Task: Create a rule when a start date between 1 working days from now is removed from a card by me.
Action: Mouse pressed left at (754, 207)
Screenshot: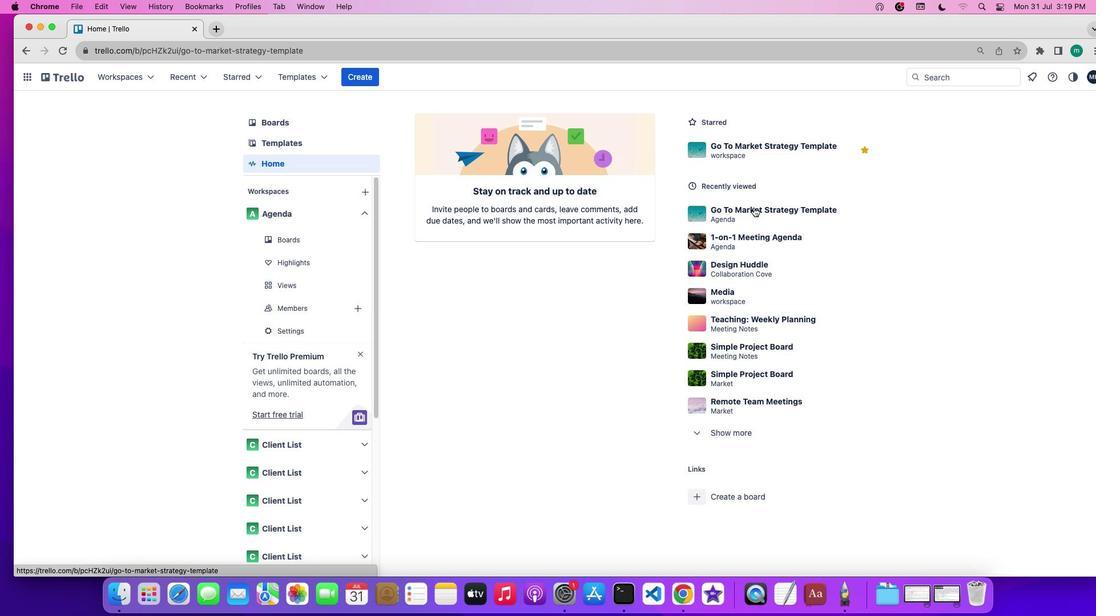 
Action: Mouse moved to (996, 247)
Screenshot: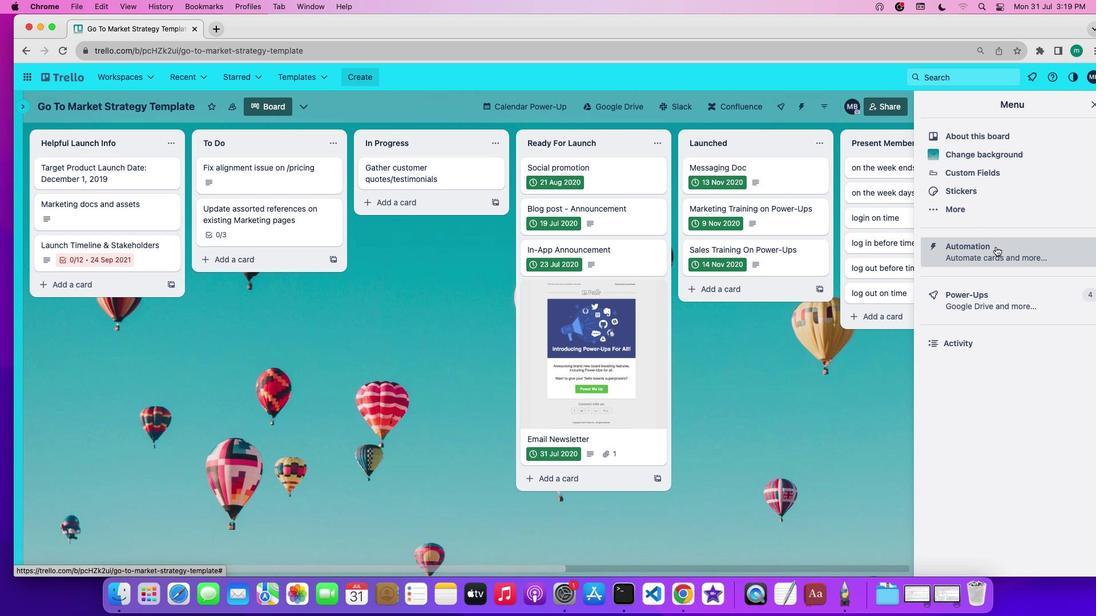 
Action: Mouse pressed left at (996, 247)
Screenshot: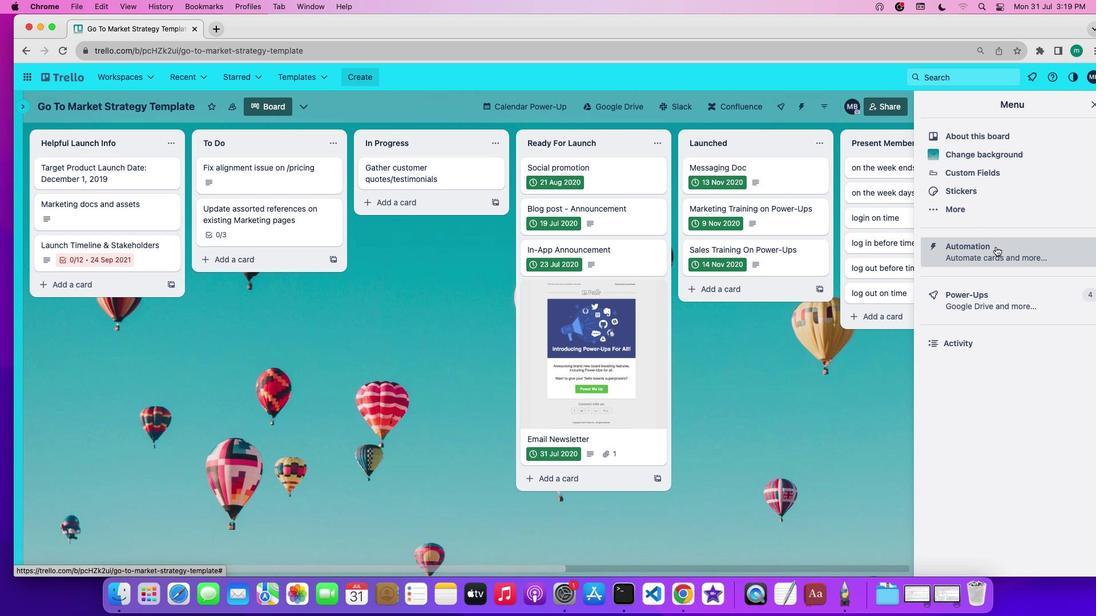 
Action: Mouse moved to (34, 203)
Screenshot: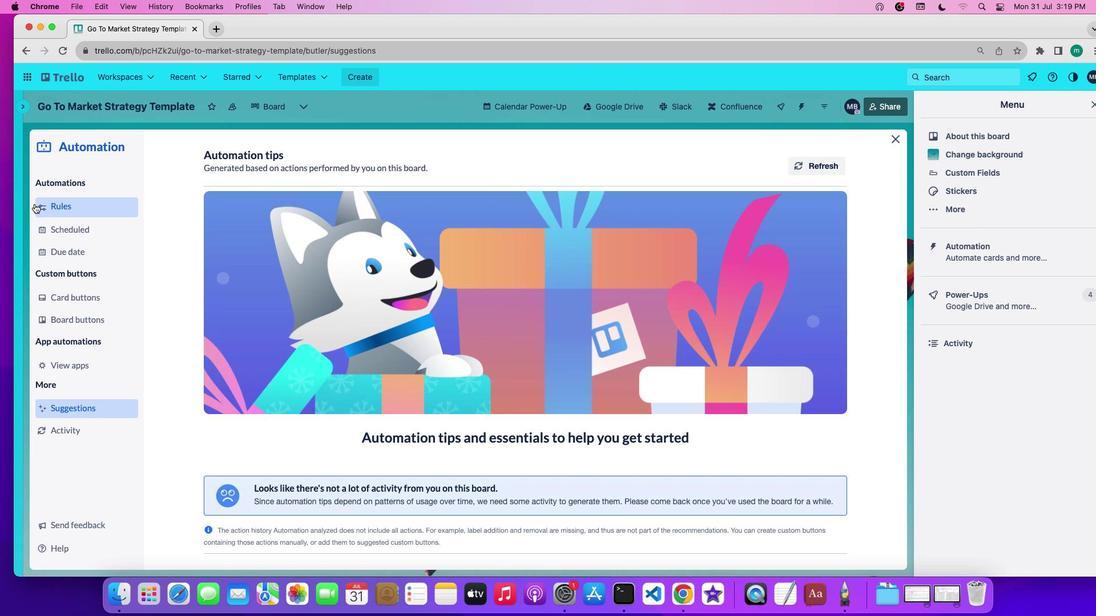 
Action: Mouse pressed left at (34, 203)
Screenshot: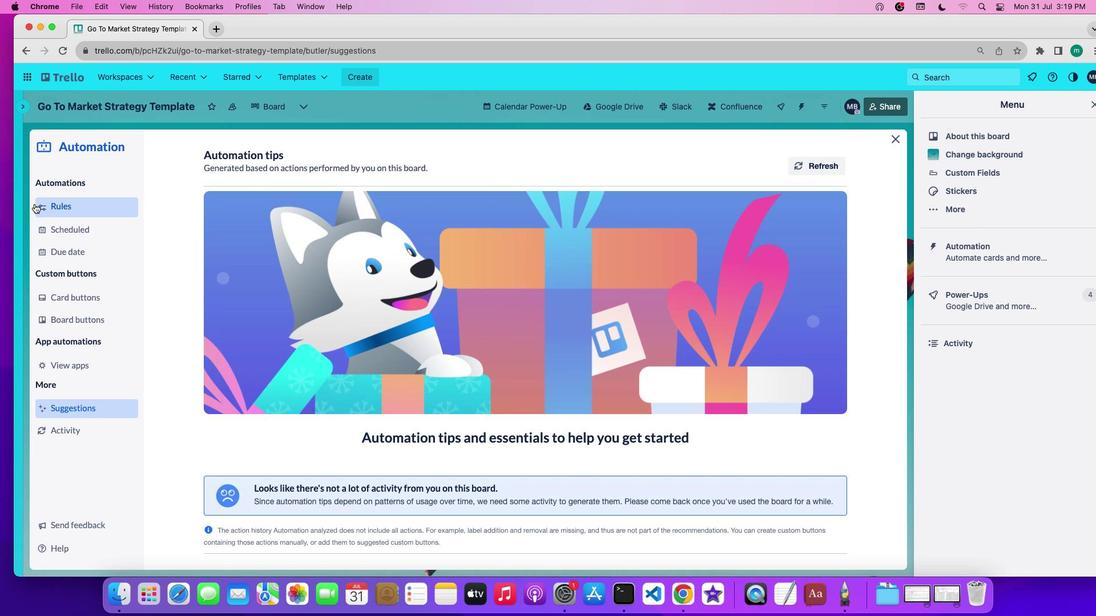 
Action: Mouse moved to (270, 406)
Screenshot: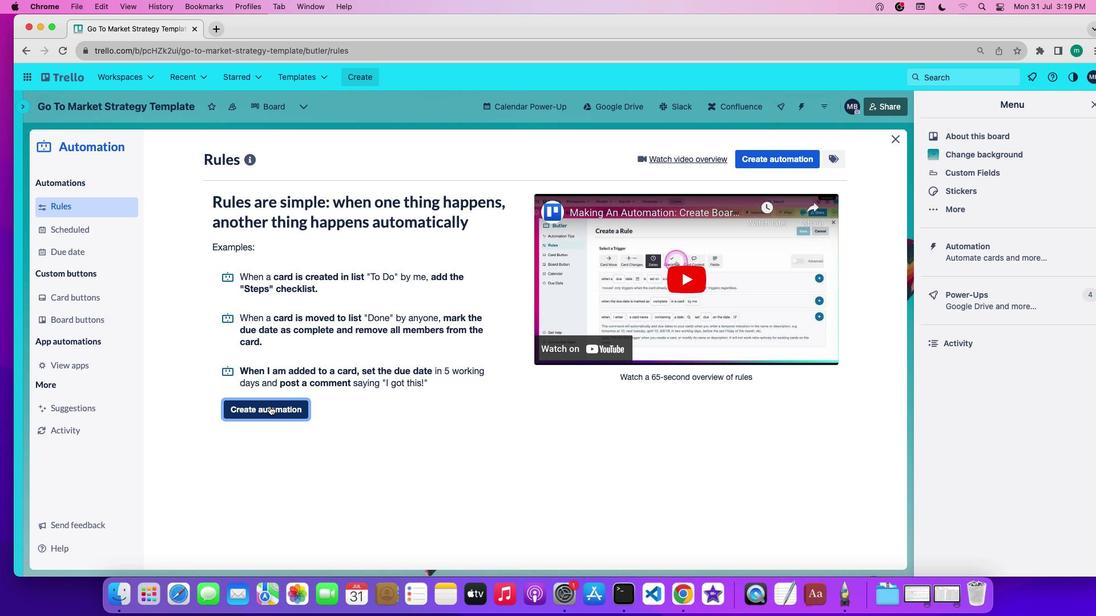 
Action: Mouse pressed left at (270, 406)
Screenshot: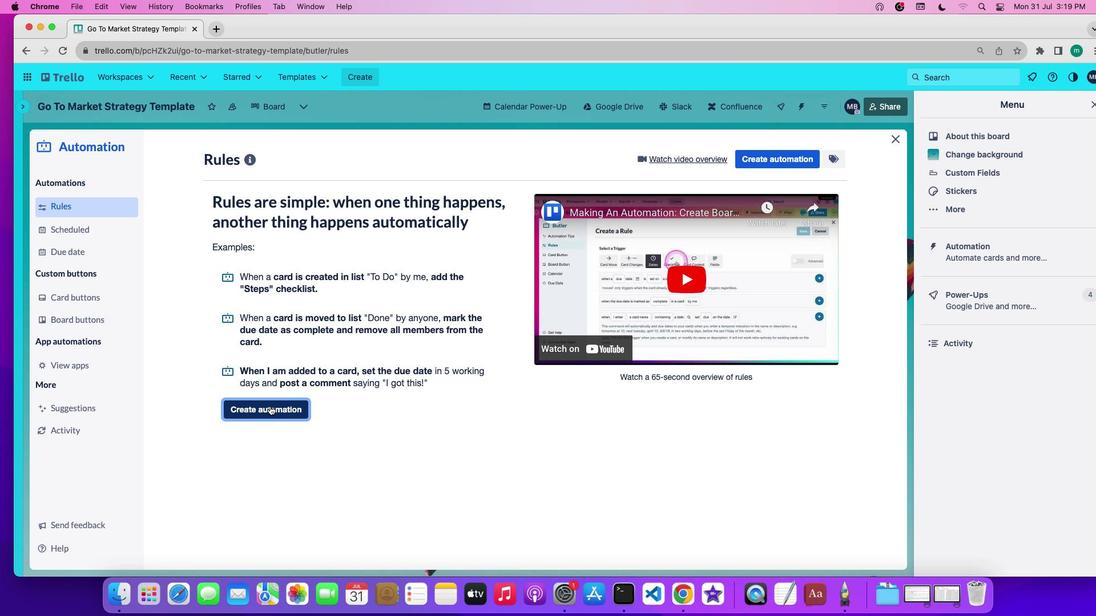 
Action: Mouse moved to (532, 263)
Screenshot: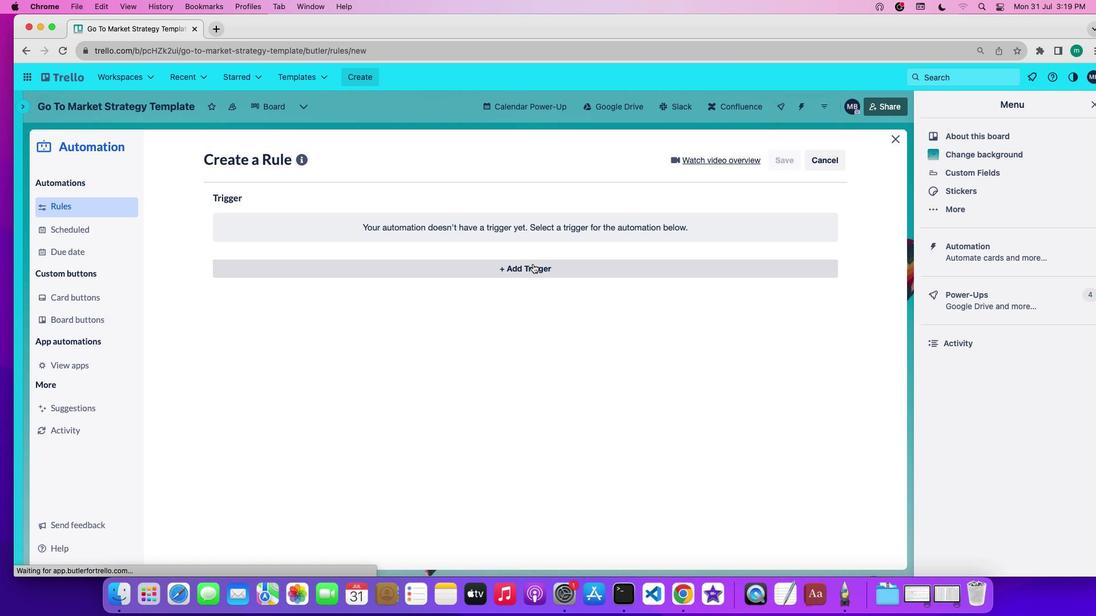 
Action: Mouse pressed left at (532, 263)
Screenshot: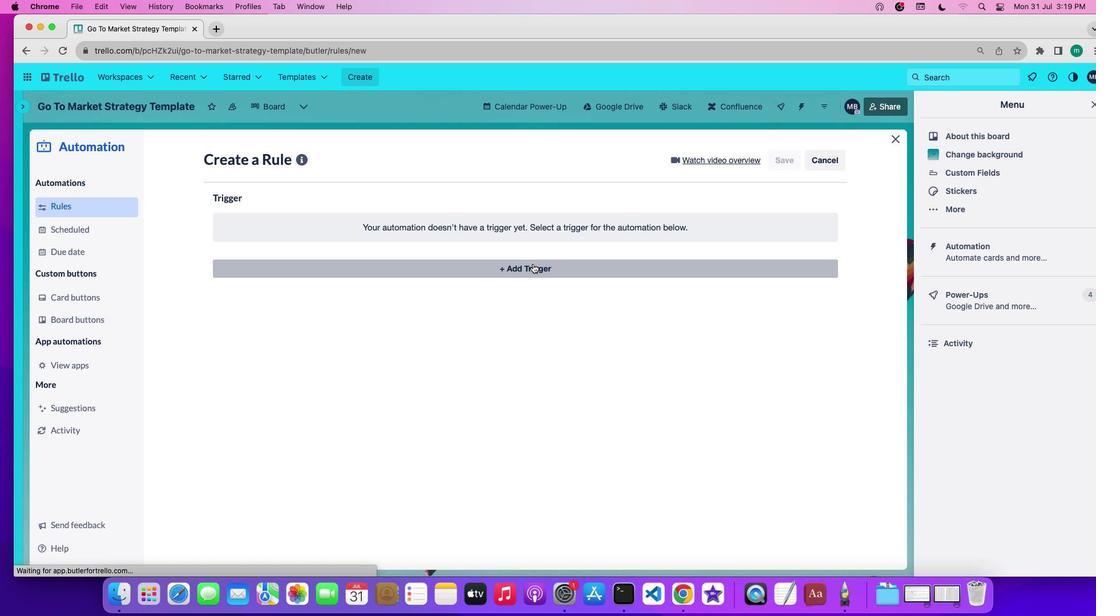 
Action: Mouse moved to (340, 305)
Screenshot: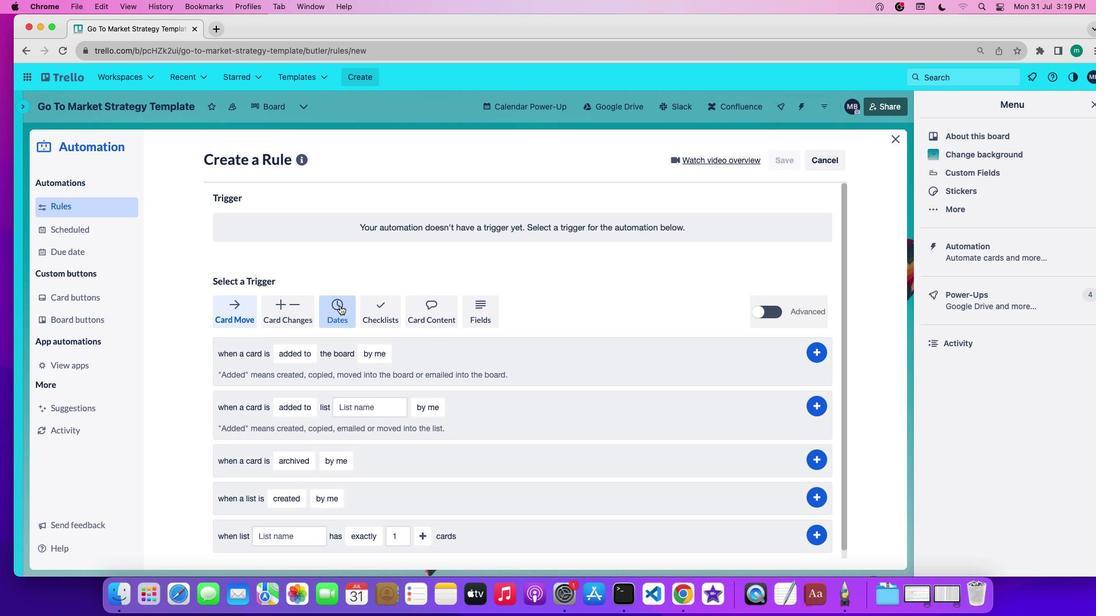 
Action: Mouse pressed left at (340, 305)
Screenshot: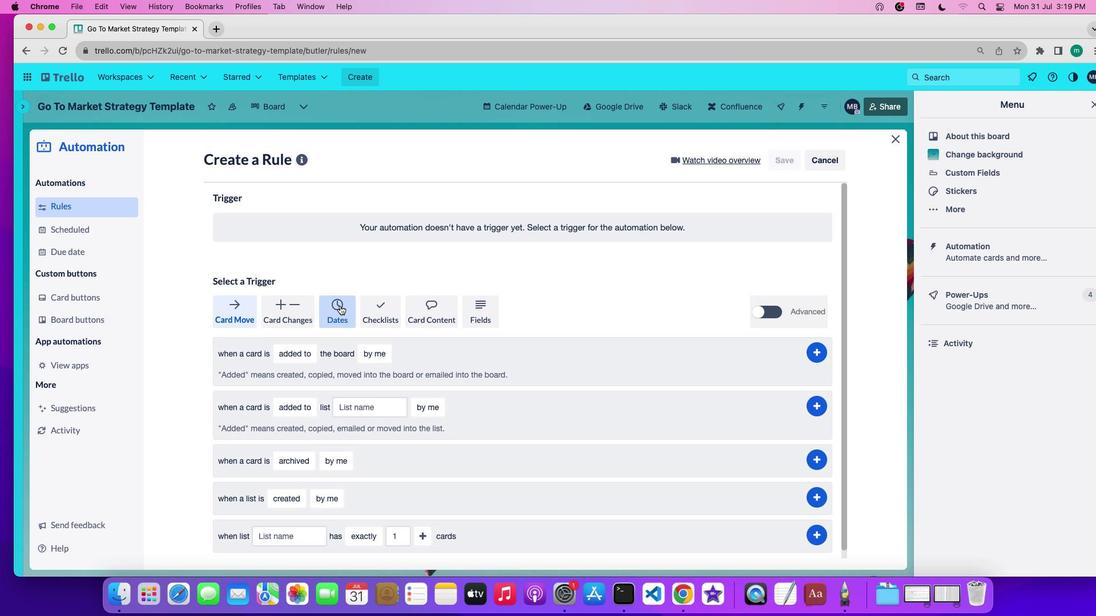 
Action: Mouse moved to (264, 349)
Screenshot: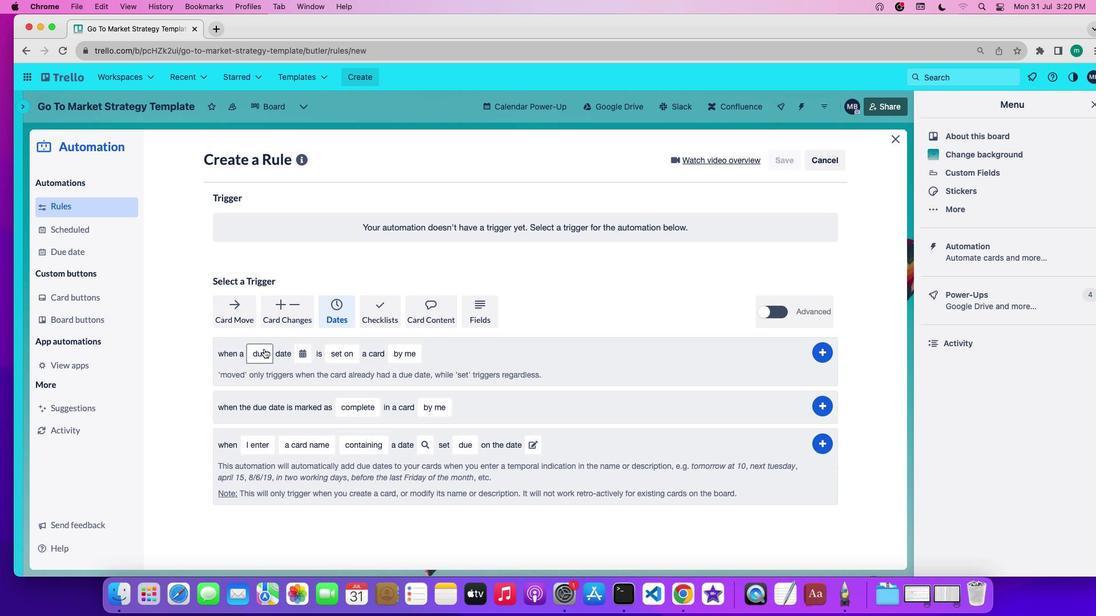 
Action: Mouse pressed left at (264, 349)
Screenshot: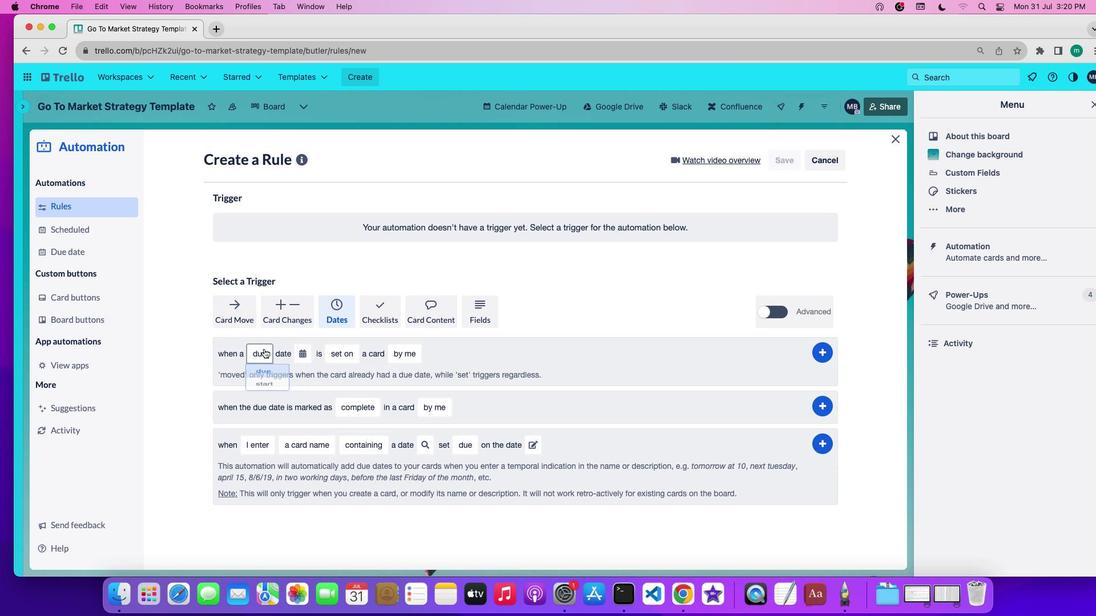 
Action: Mouse moved to (278, 400)
Screenshot: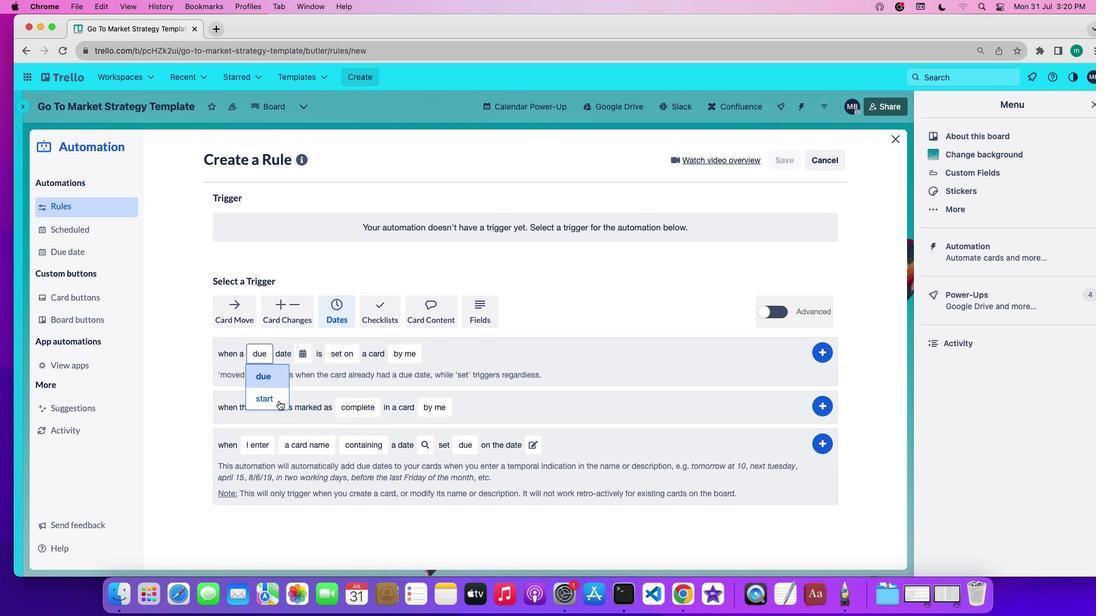 
Action: Mouse pressed left at (278, 400)
Screenshot: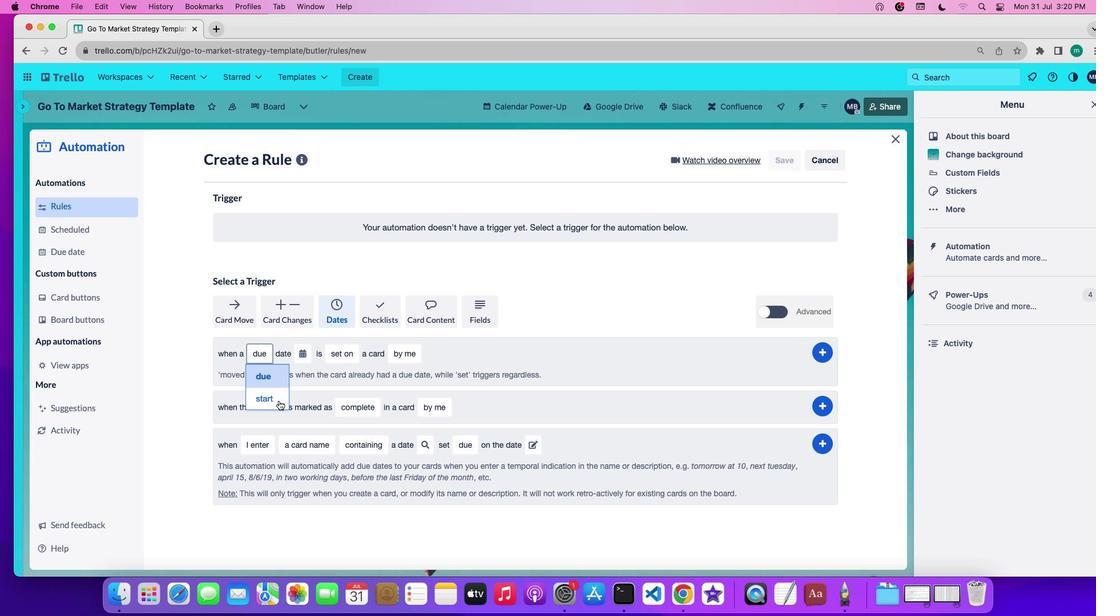 
Action: Mouse moved to (306, 360)
Screenshot: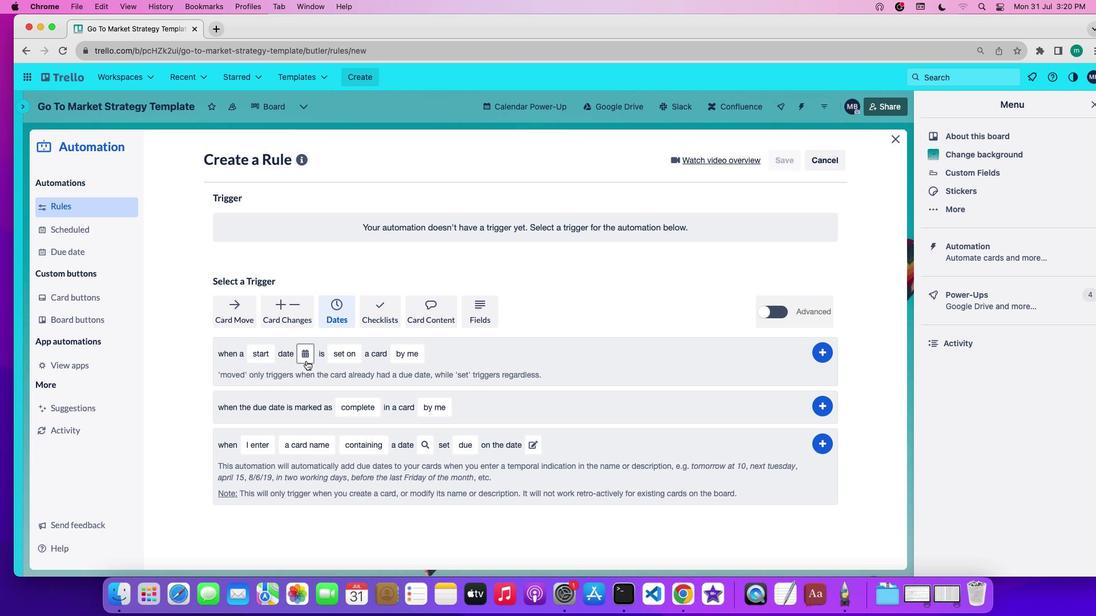 
Action: Mouse pressed left at (306, 360)
Screenshot: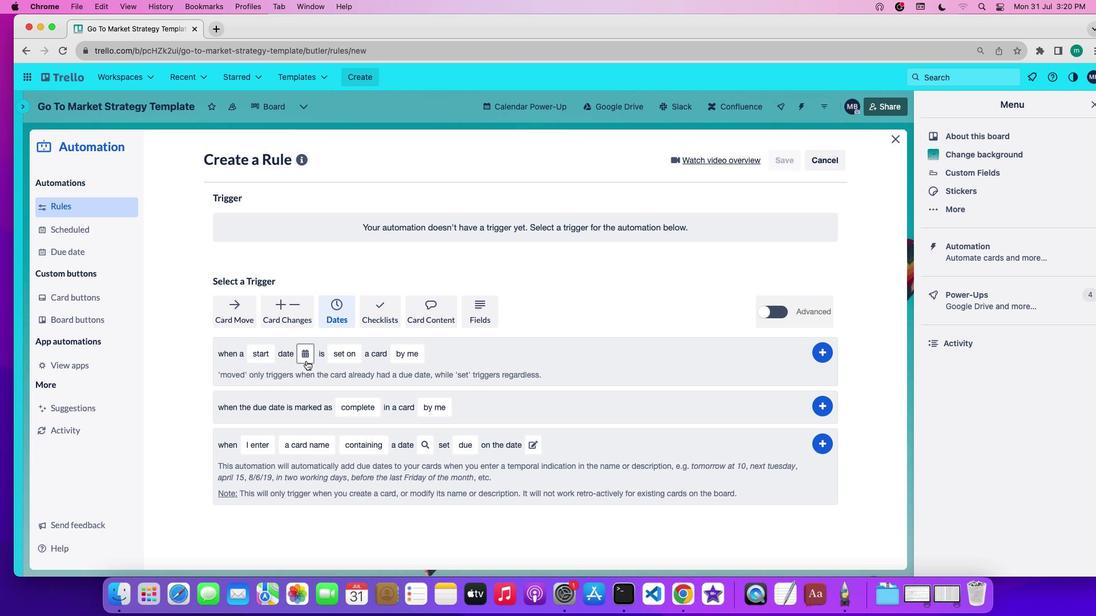 
Action: Mouse moved to (329, 422)
Screenshot: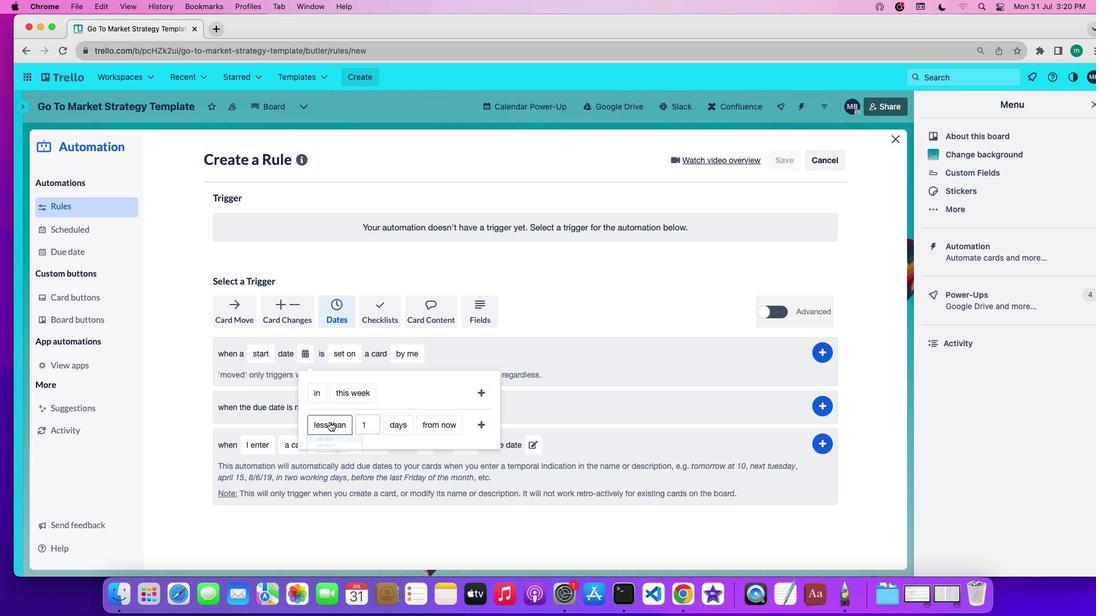 
Action: Mouse pressed left at (329, 422)
Screenshot: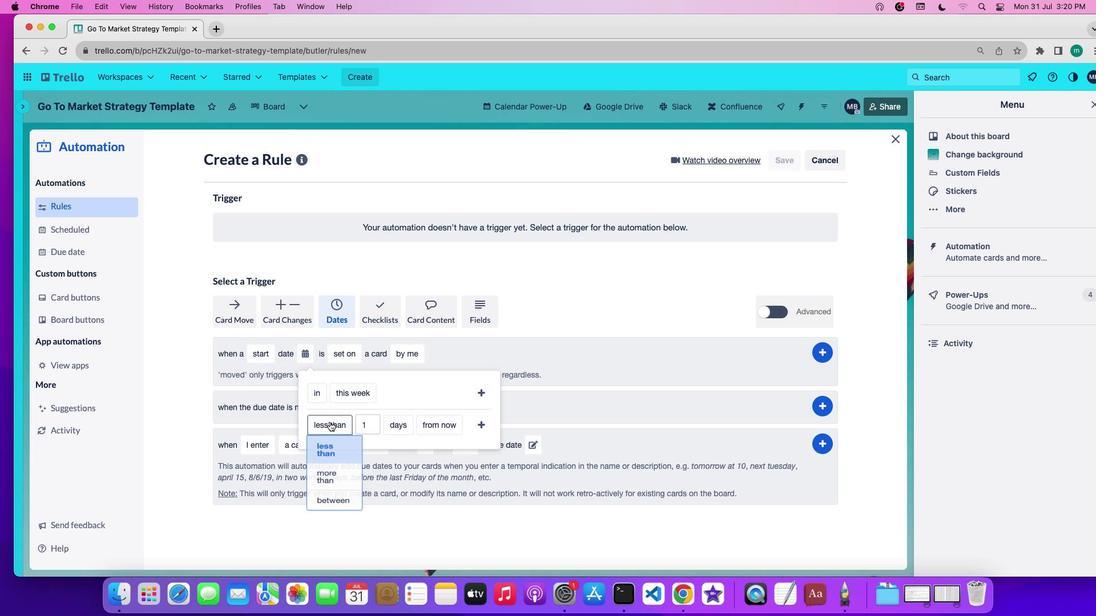 
Action: Mouse moved to (342, 507)
Screenshot: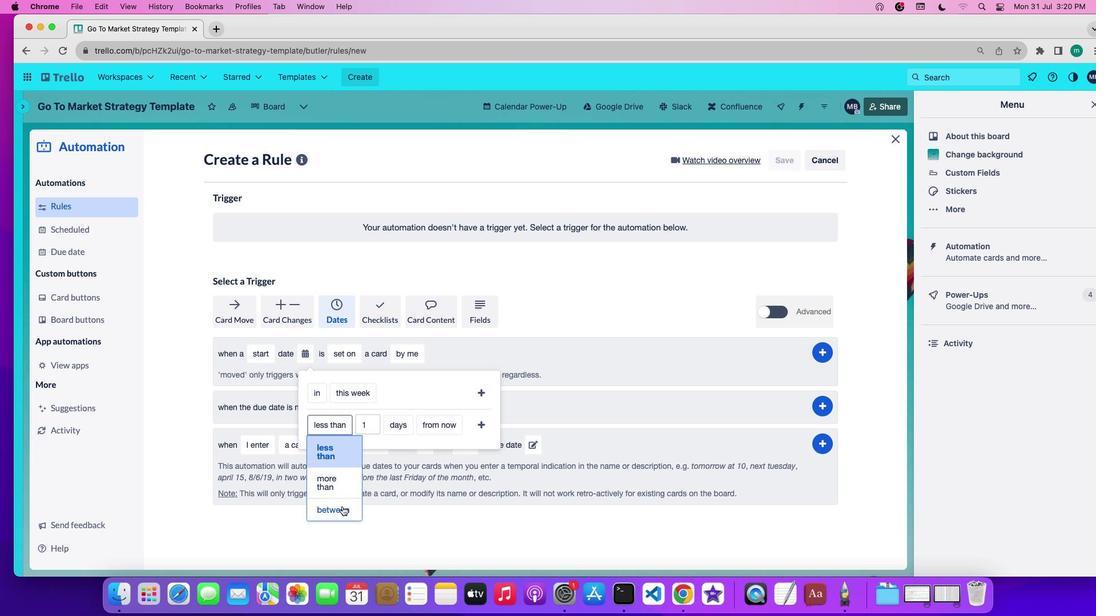 
Action: Mouse pressed left at (342, 507)
Screenshot: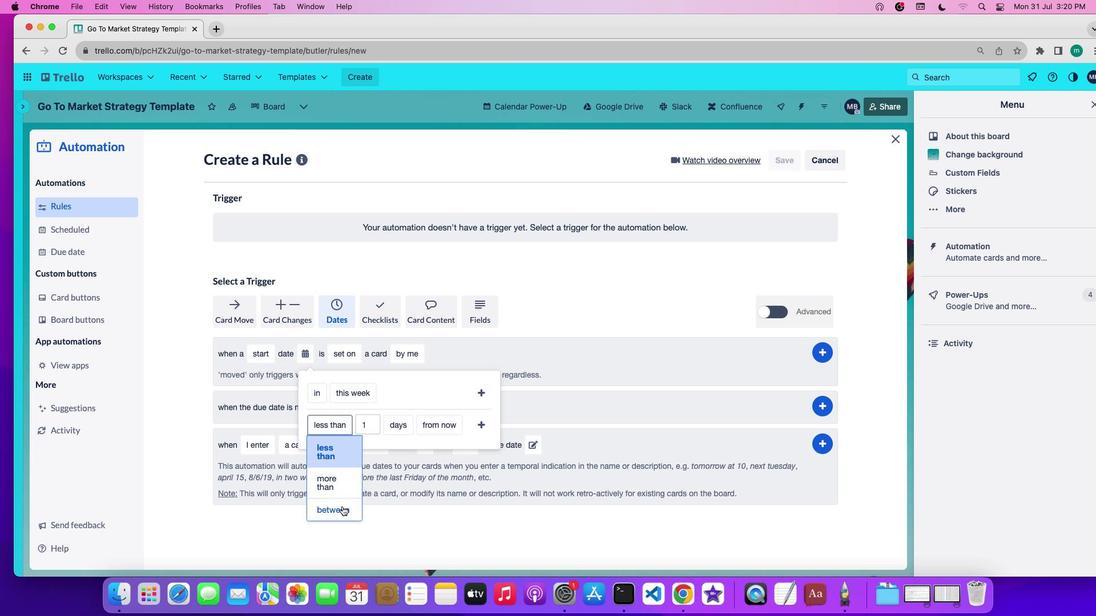 
Action: Mouse moved to (445, 426)
Screenshot: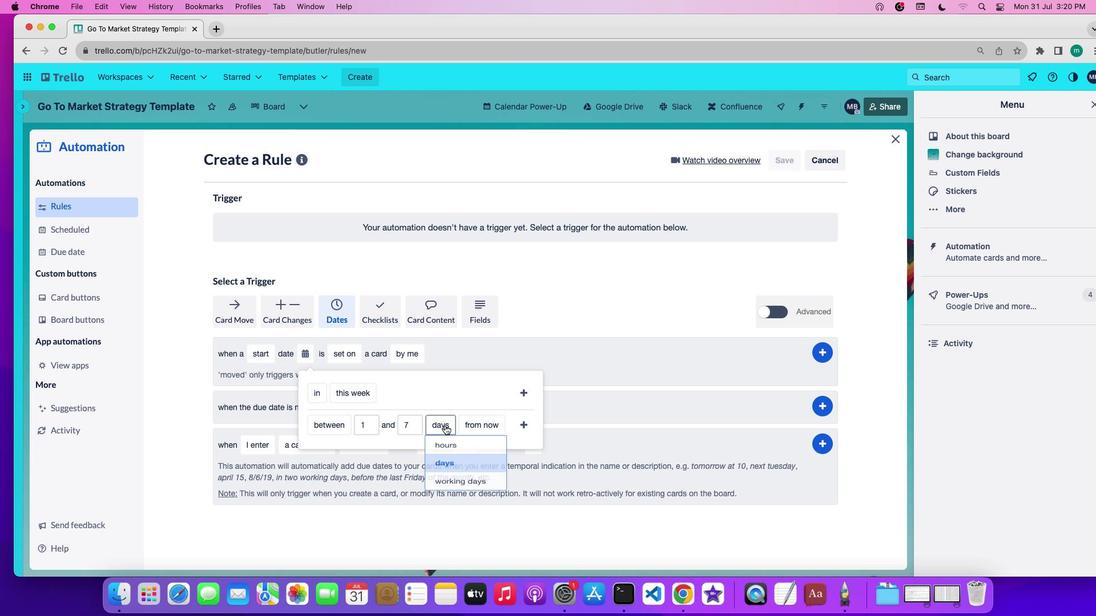 
Action: Mouse pressed left at (445, 426)
Screenshot: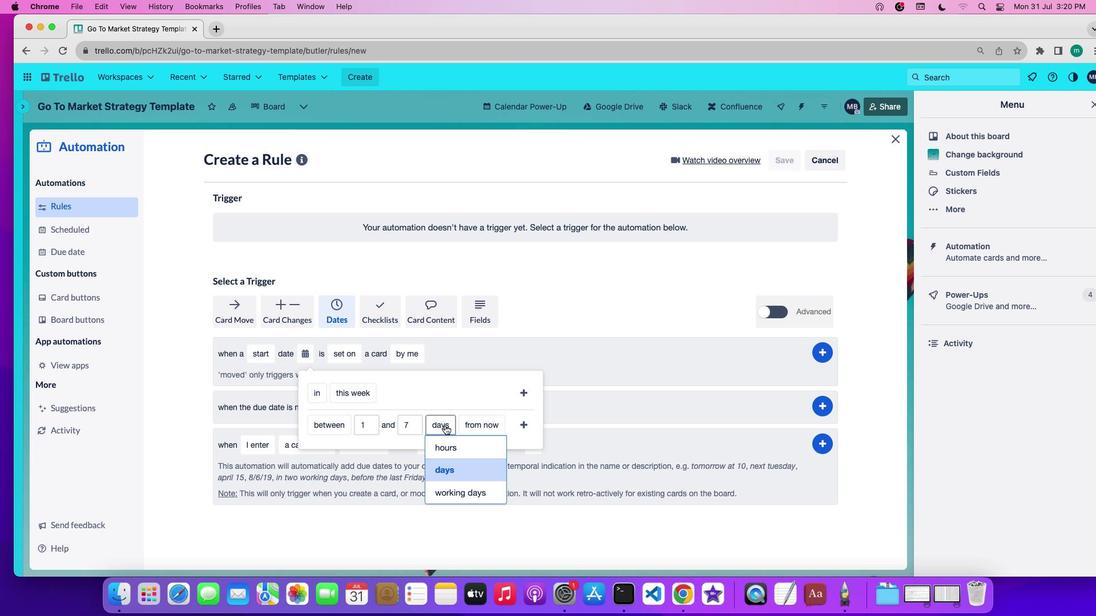 
Action: Mouse moved to (455, 490)
Screenshot: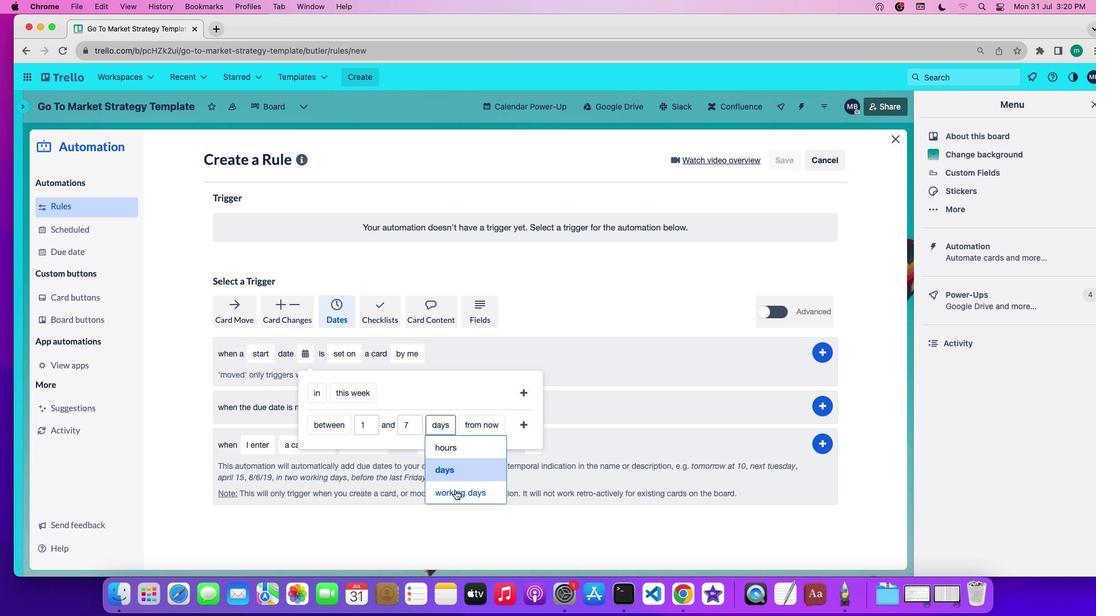 
Action: Mouse pressed left at (455, 490)
Screenshot: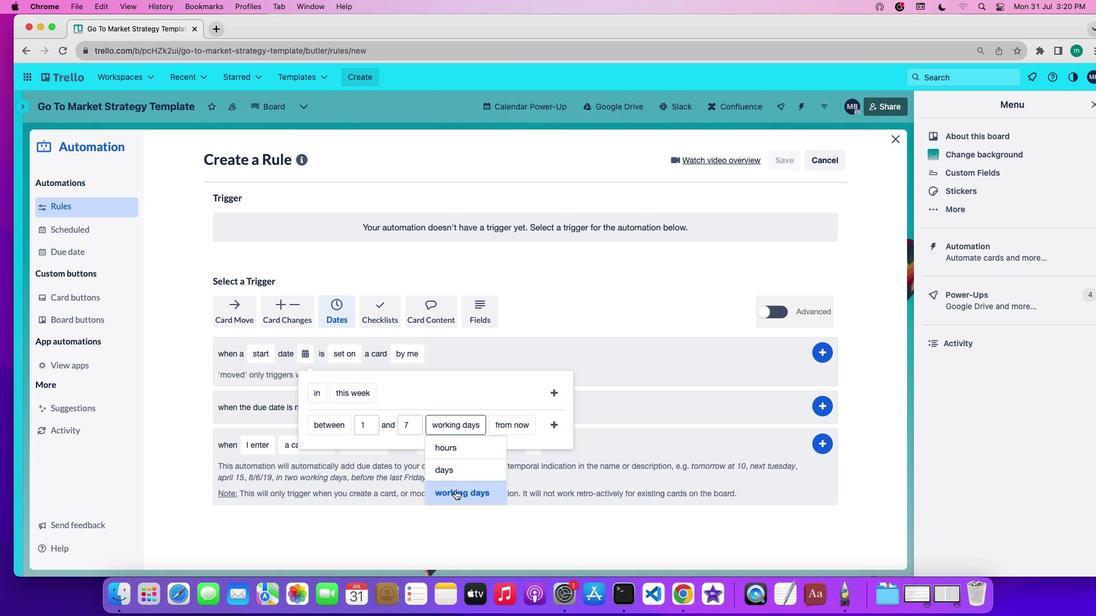 
Action: Mouse moved to (515, 421)
Screenshot: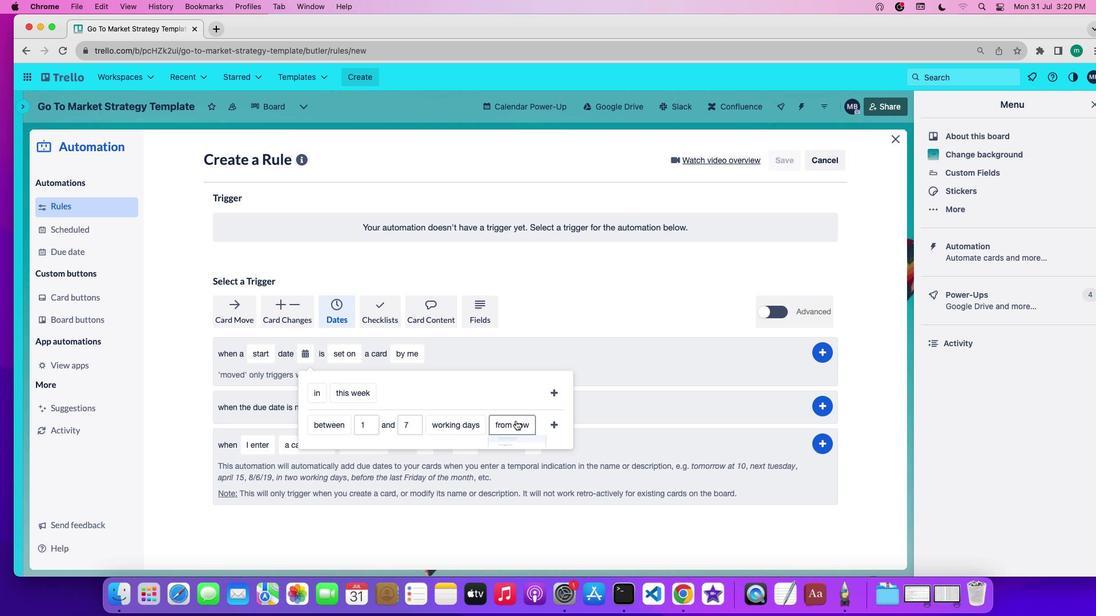 
Action: Mouse pressed left at (515, 421)
Screenshot: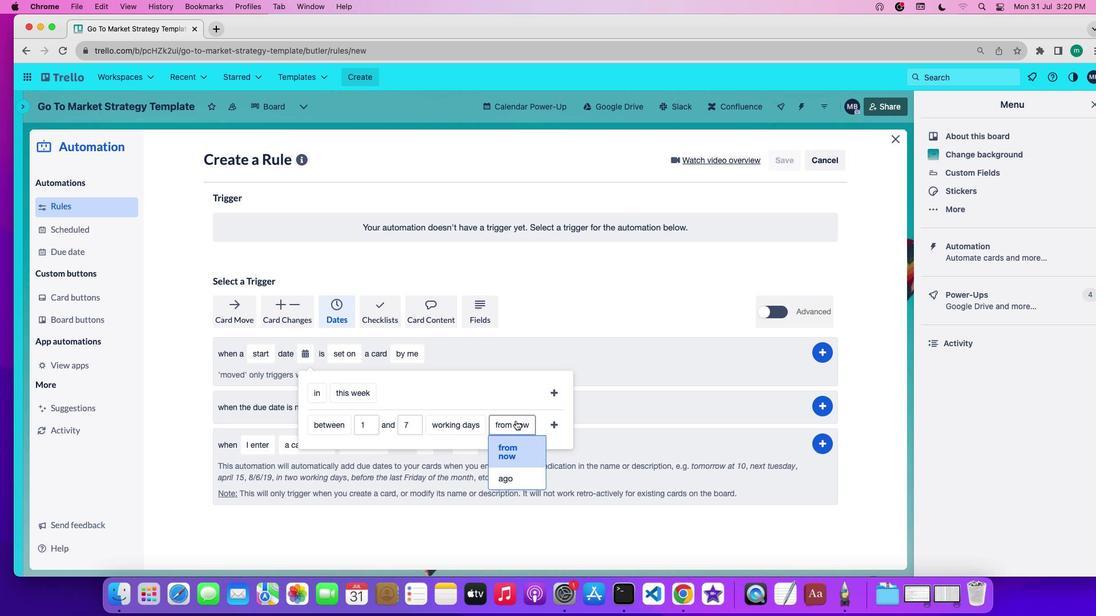 
Action: Mouse moved to (513, 452)
Screenshot: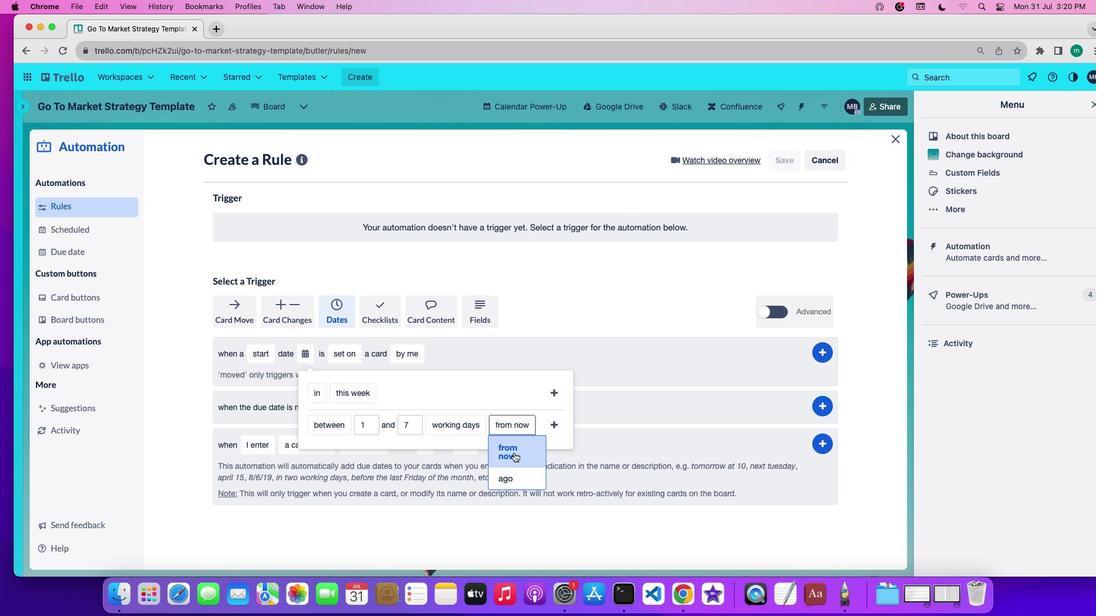 
Action: Mouse pressed left at (513, 452)
Screenshot: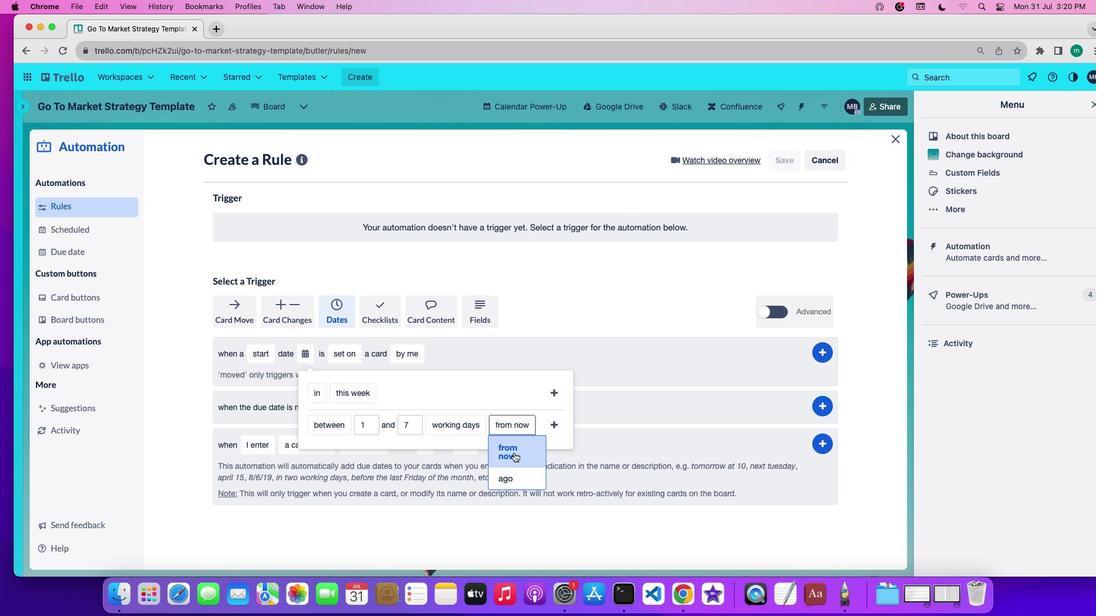 
Action: Mouse moved to (557, 424)
Screenshot: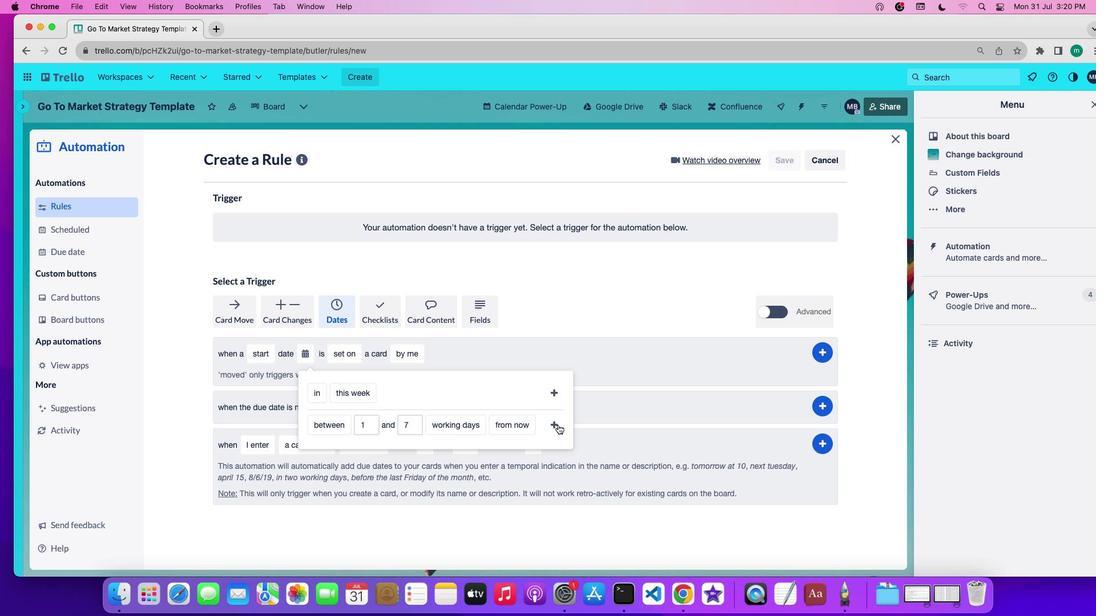 
Action: Mouse pressed left at (557, 424)
Screenshot: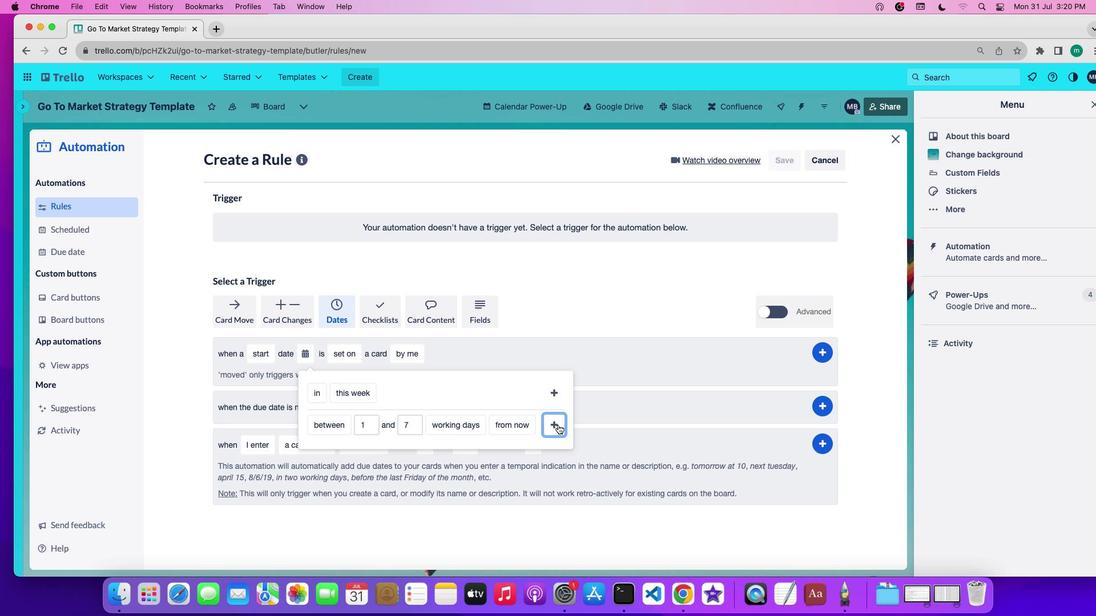
Action: Mouse moved to (498, 351)
Screenshot: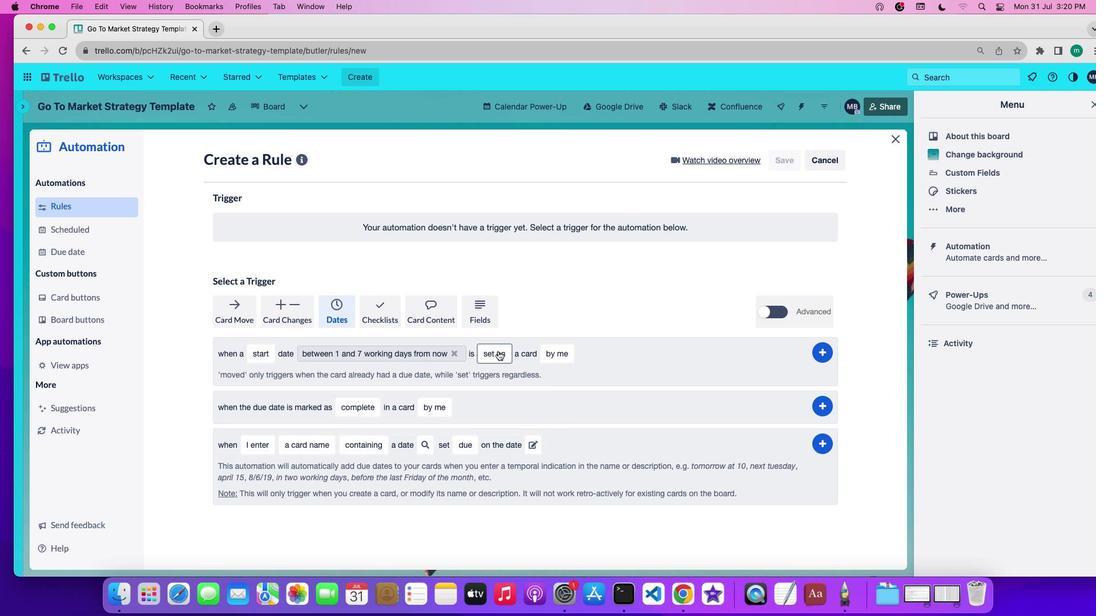 
Action: Mouse pressed left at (498, 351)
Screenshot: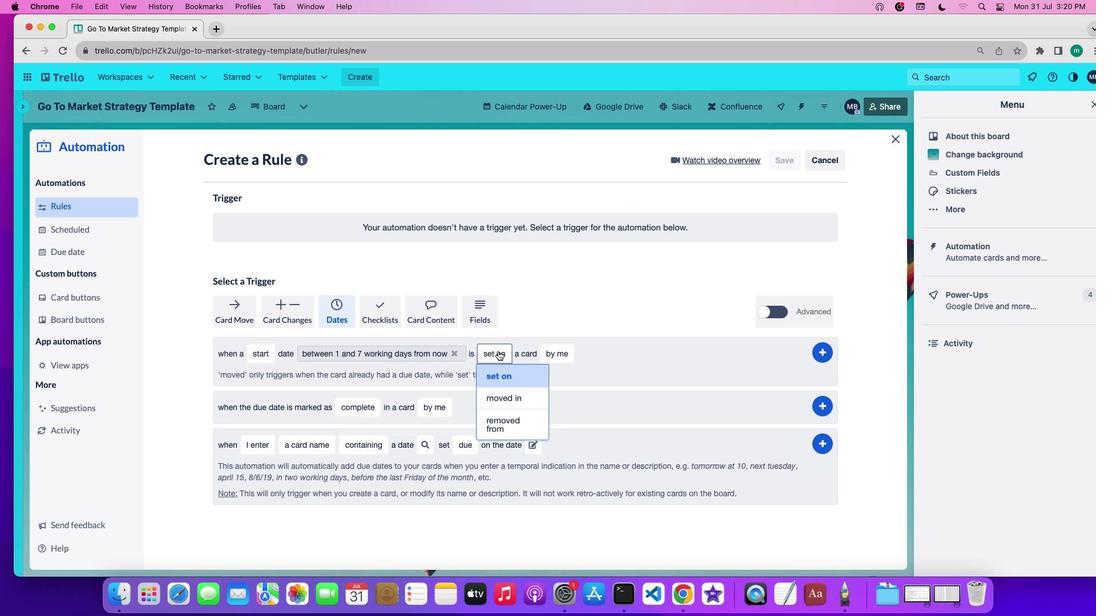 
Action: Mouse moved to (515, 429)
Screenshot: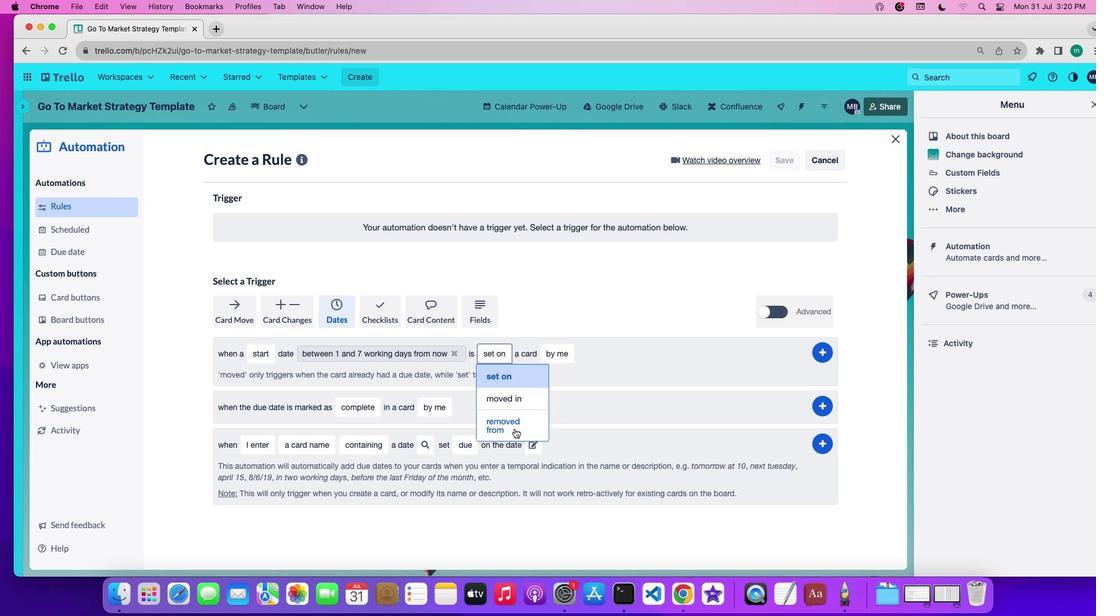 
Action: Mouse pressed left at (515, 429)
Screenshot: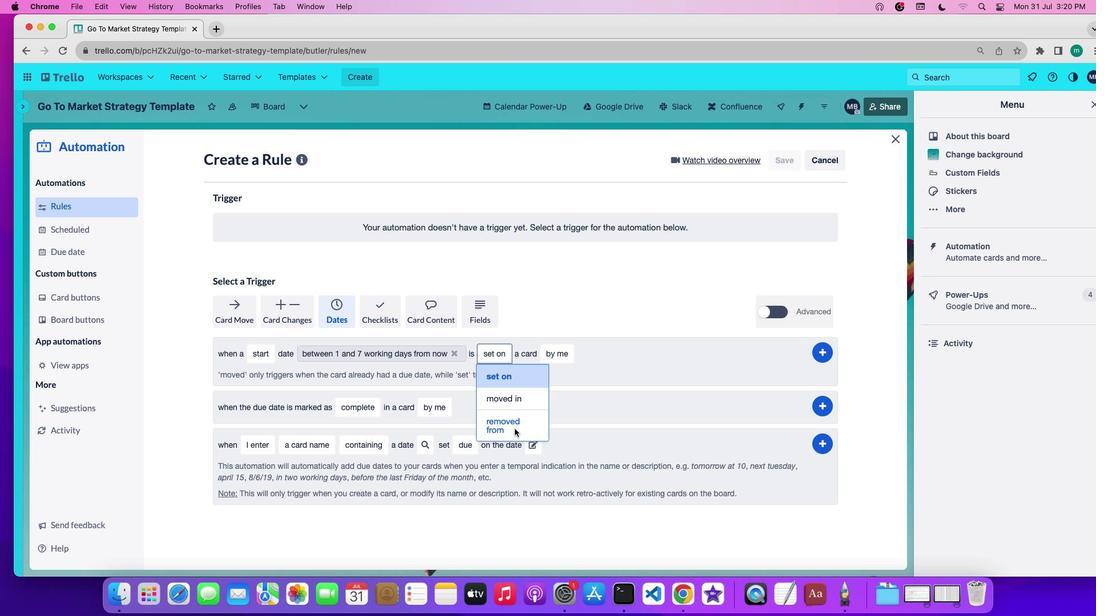 
Action: Mouse moved to (418, 351)
Screenshot: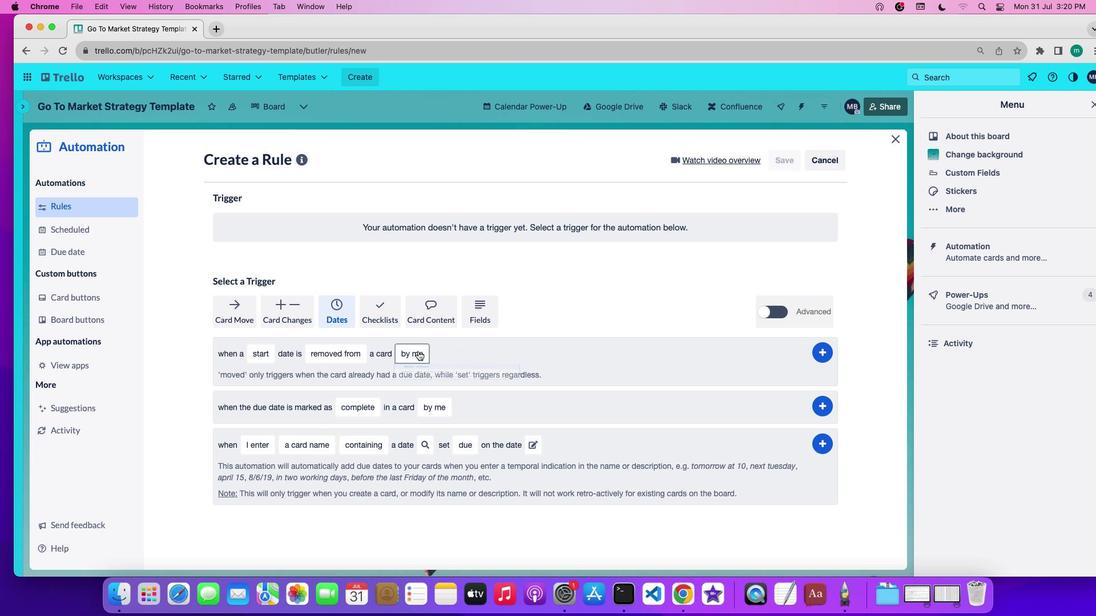 
Action: Mouse pressed left at (418, 351)
Screenshot: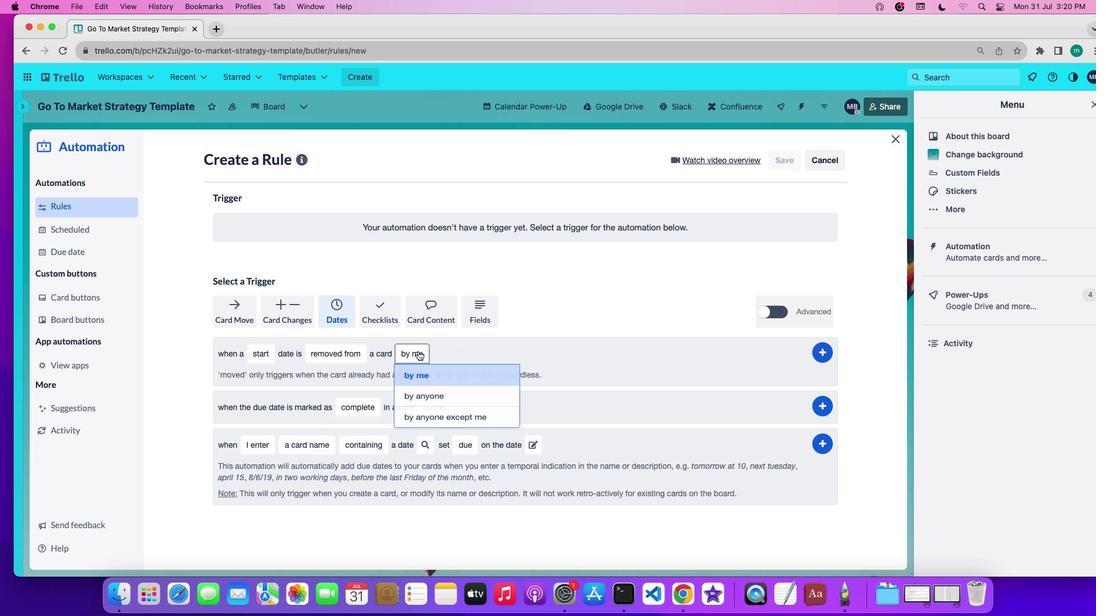 
Action: Mouse moved to (424, 380)
Screenshot: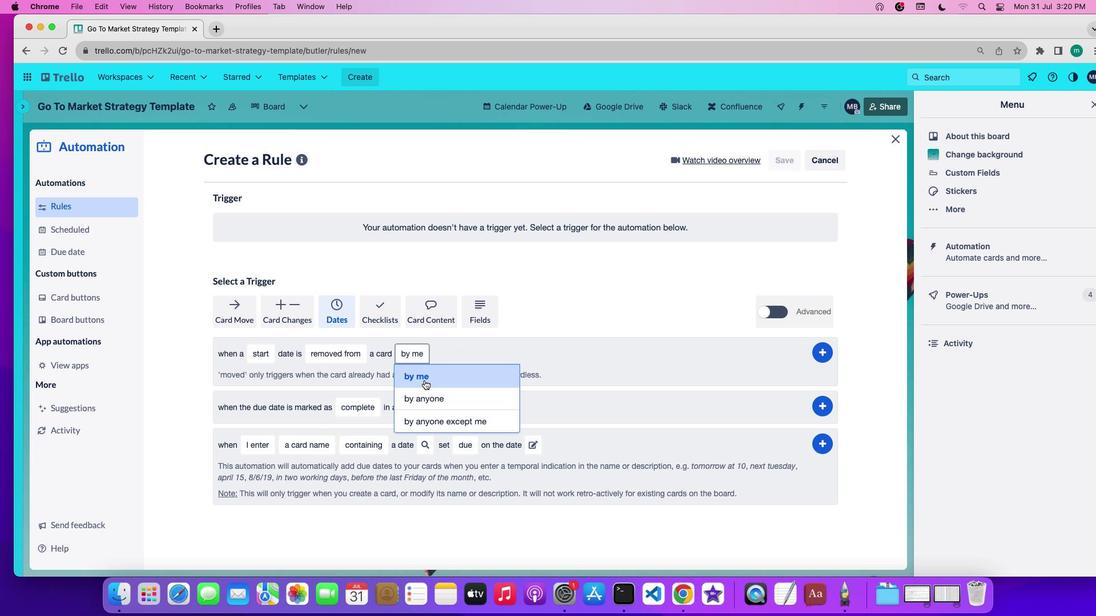 
Action: Mouse pressed left at (424, 380)
Screenshot: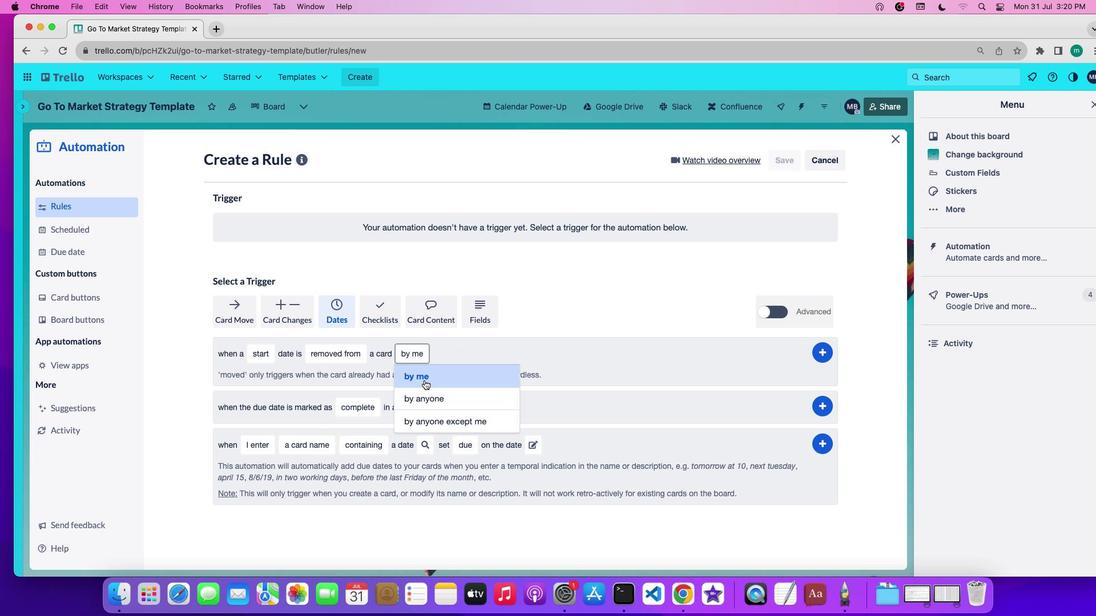 
Action: Mouse moved to (824, 354)
Screenshot: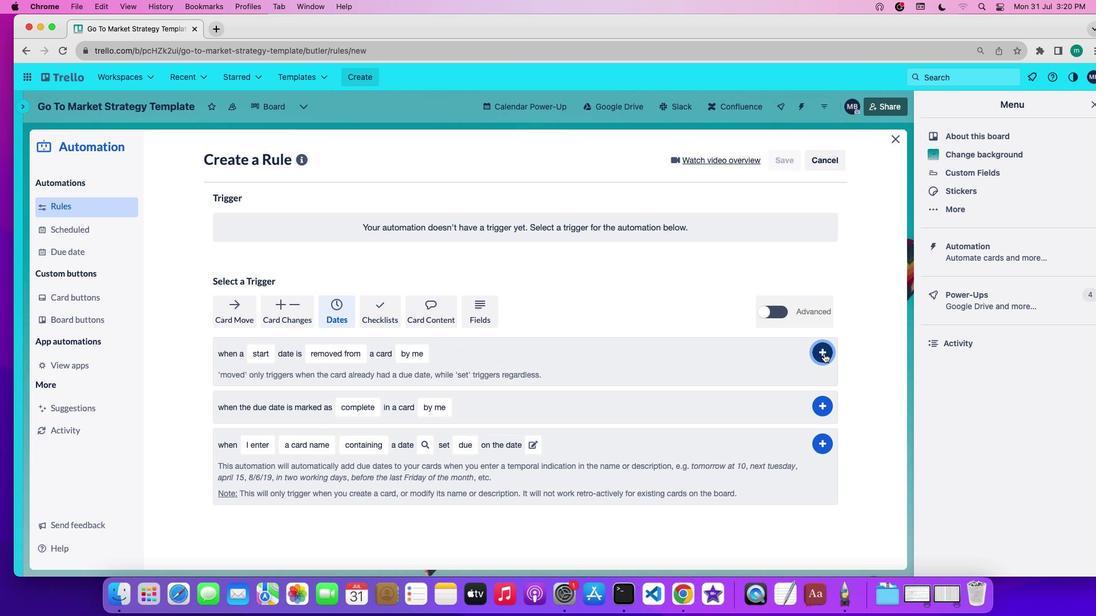 
Action: Mouse pressed left at (824, 354)
Screenshot: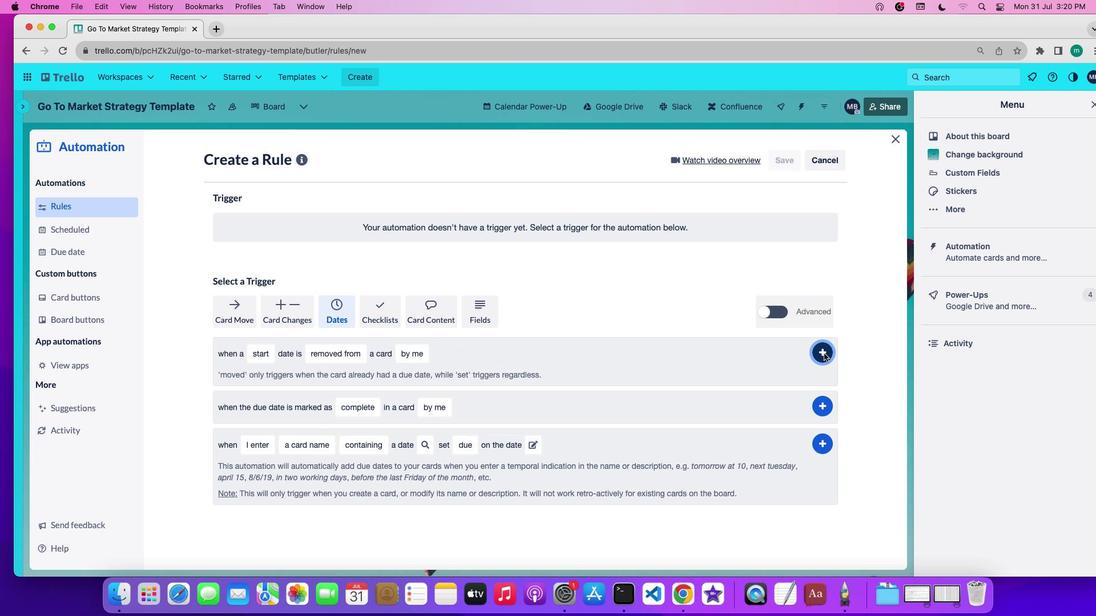 
Action: Mouse moved to (803, 360)
Screenshot: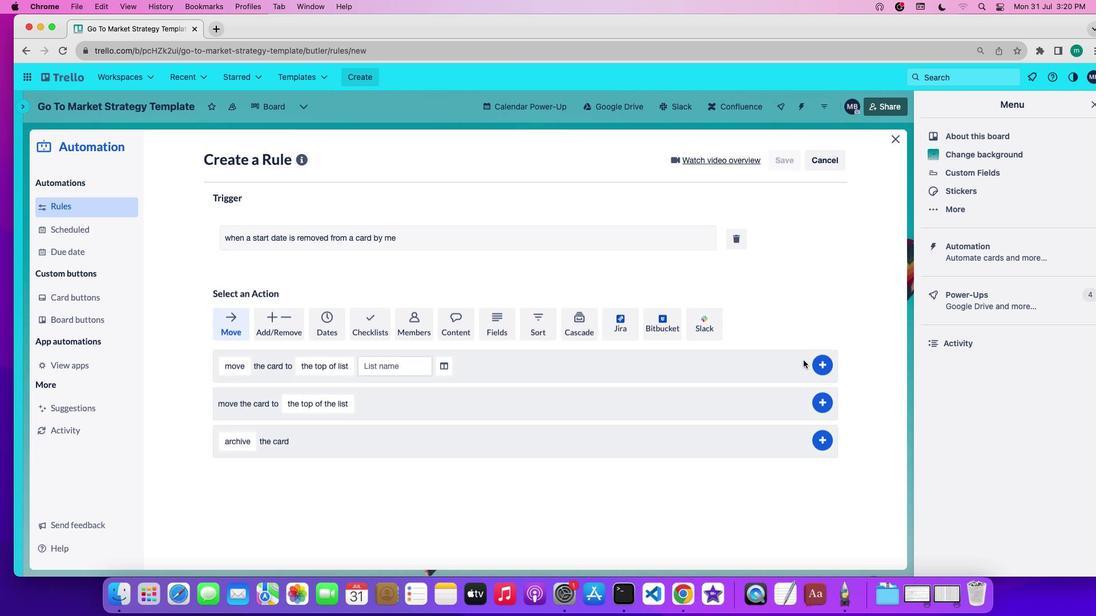 
